 Task: Add the task  Implement a new cloud-based supply chain management system for a company to the section Debug Dash in the project AnalyseNow and add a Due Date to the respective task as 2024/02/23
Action: Mouse moved to (93, 318)
Screenshot: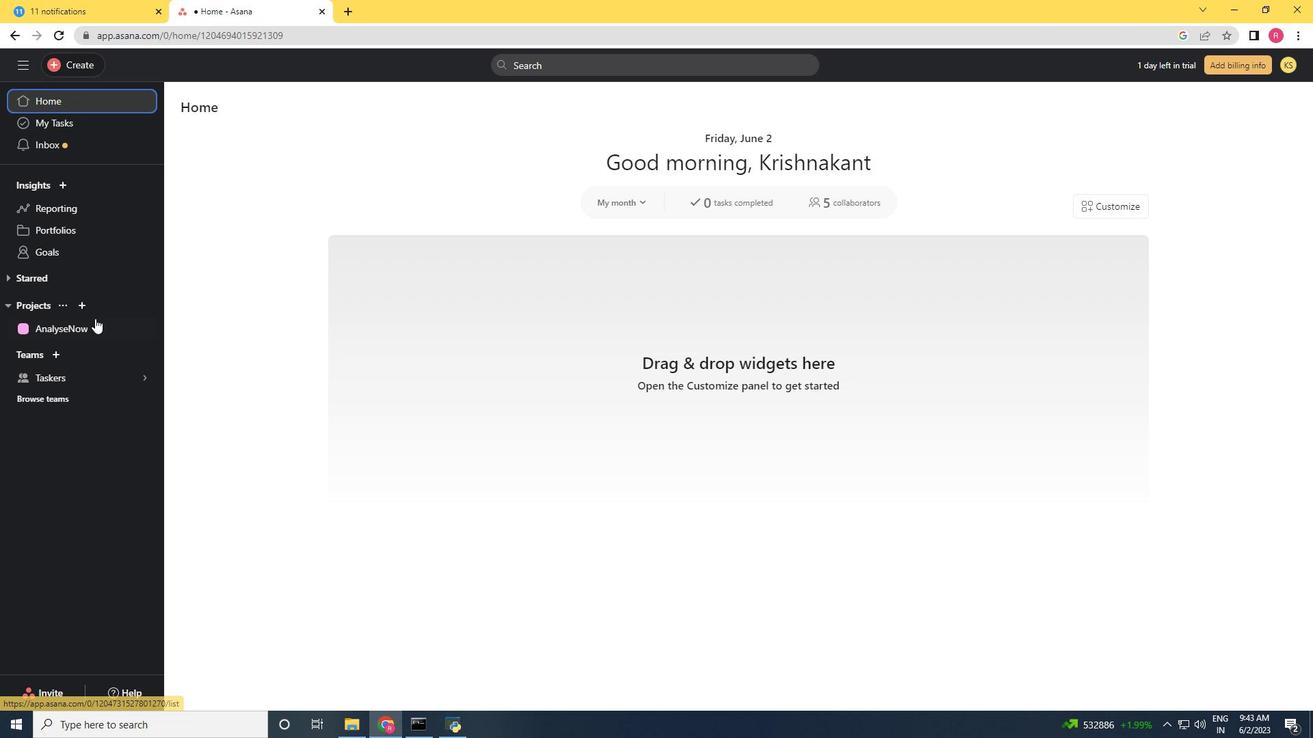 
Action: Mouse pressed left at (93, 318)
Screenshot: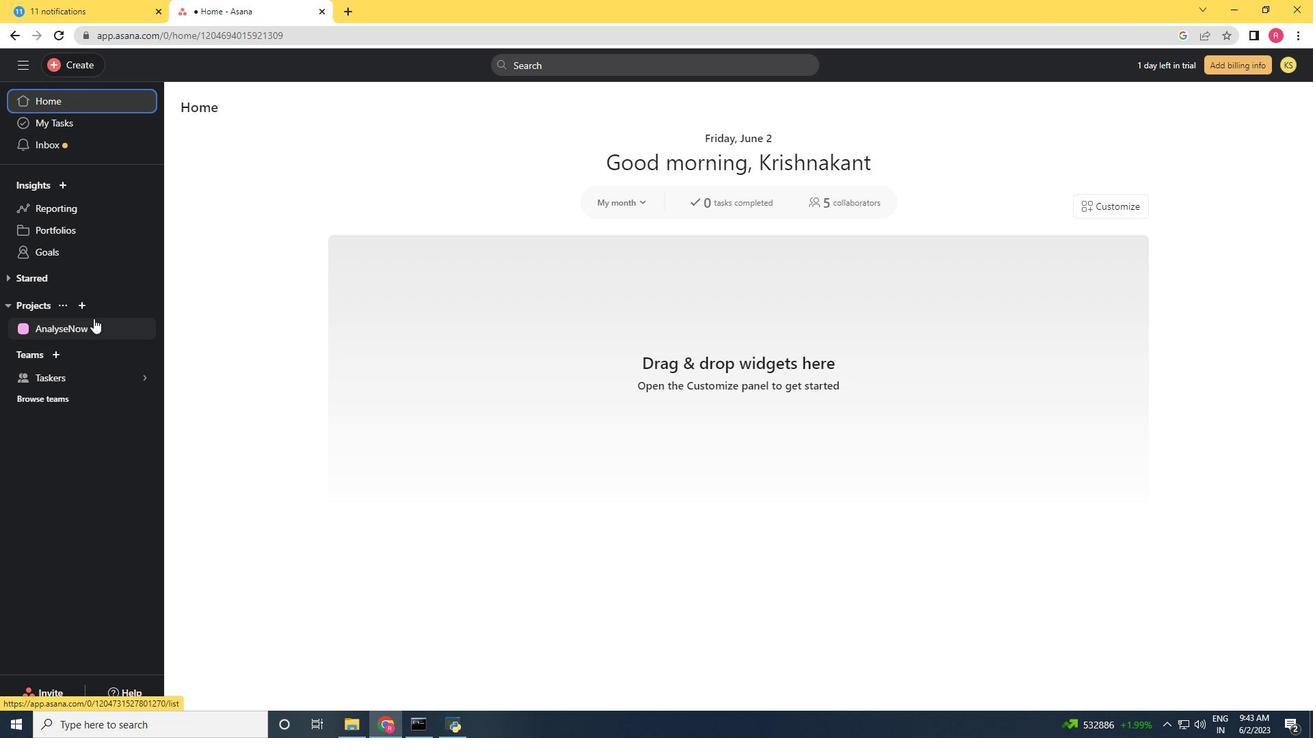 
Action: Mouse moved to (886, 301)
Screenshot: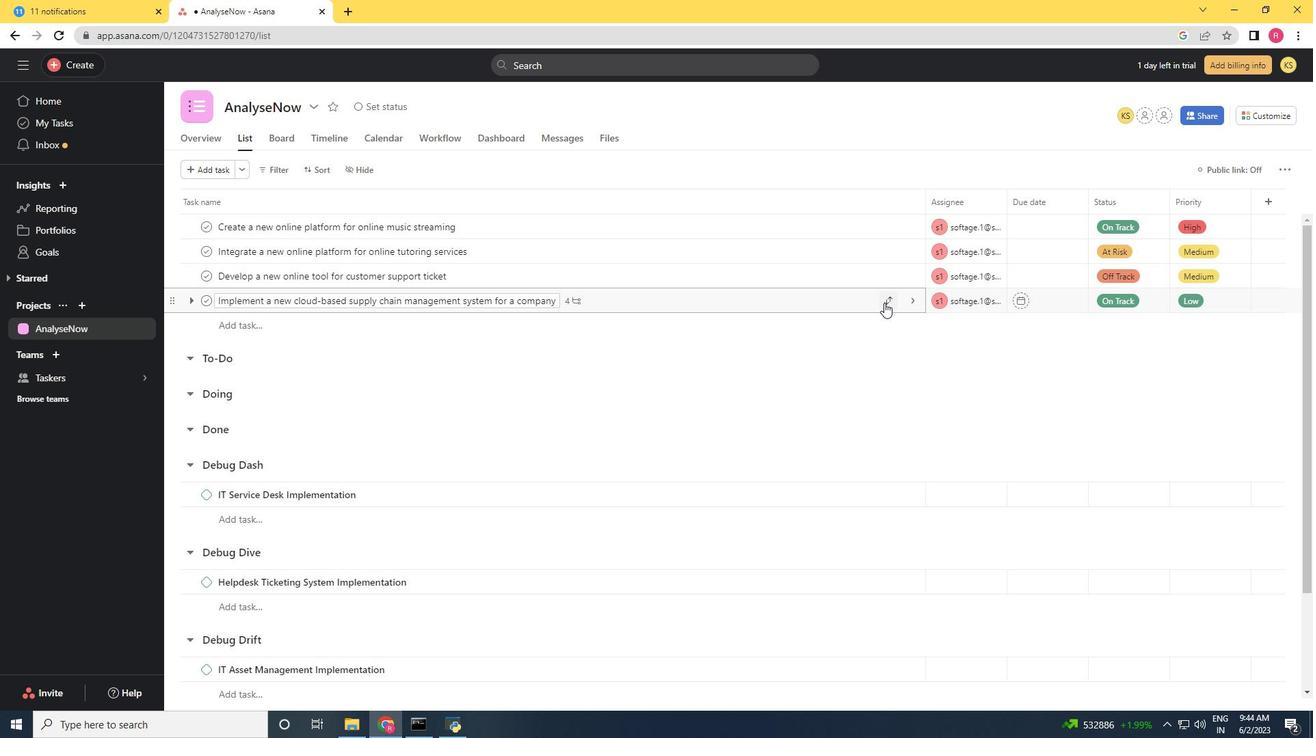 
Action: Mouse pressed left at (886, 301)
Screenshot: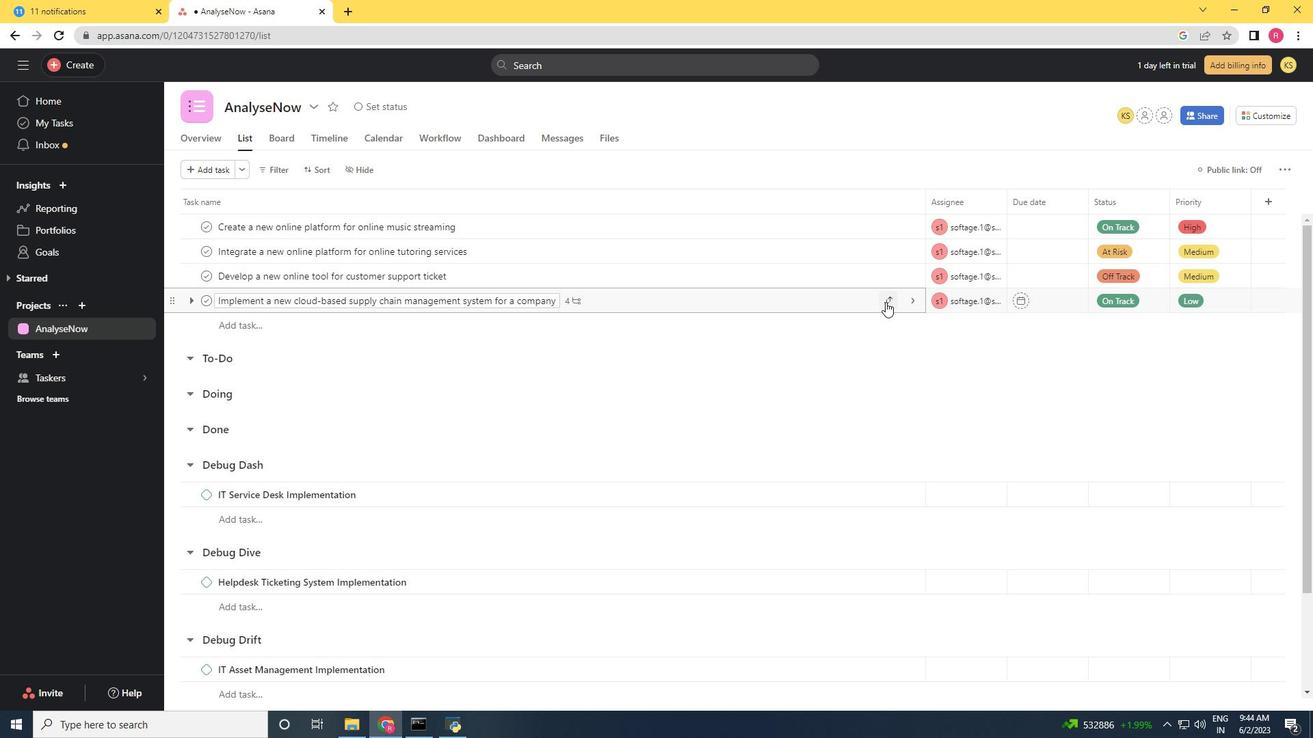 
Action: Mouse moved to (854, 443)
Screenshot: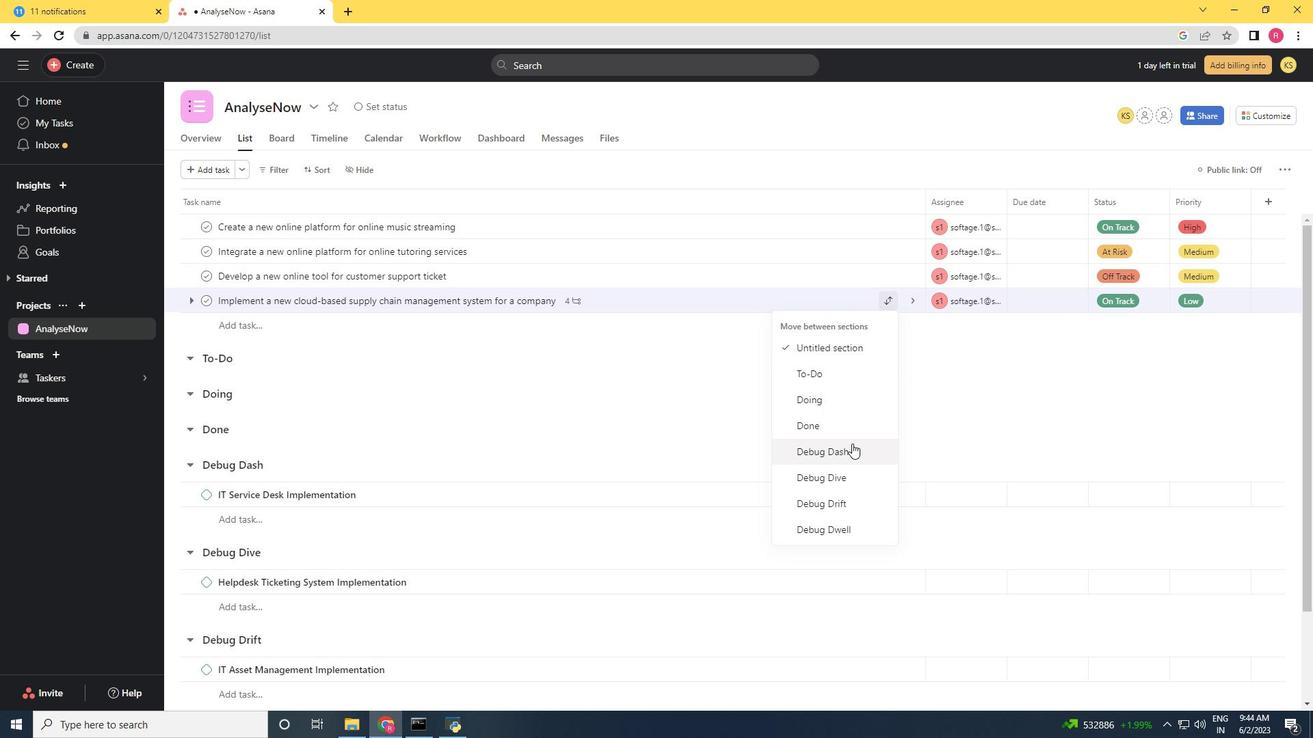 
Action: Mouse pressed left at (854, 443)
Screenshot: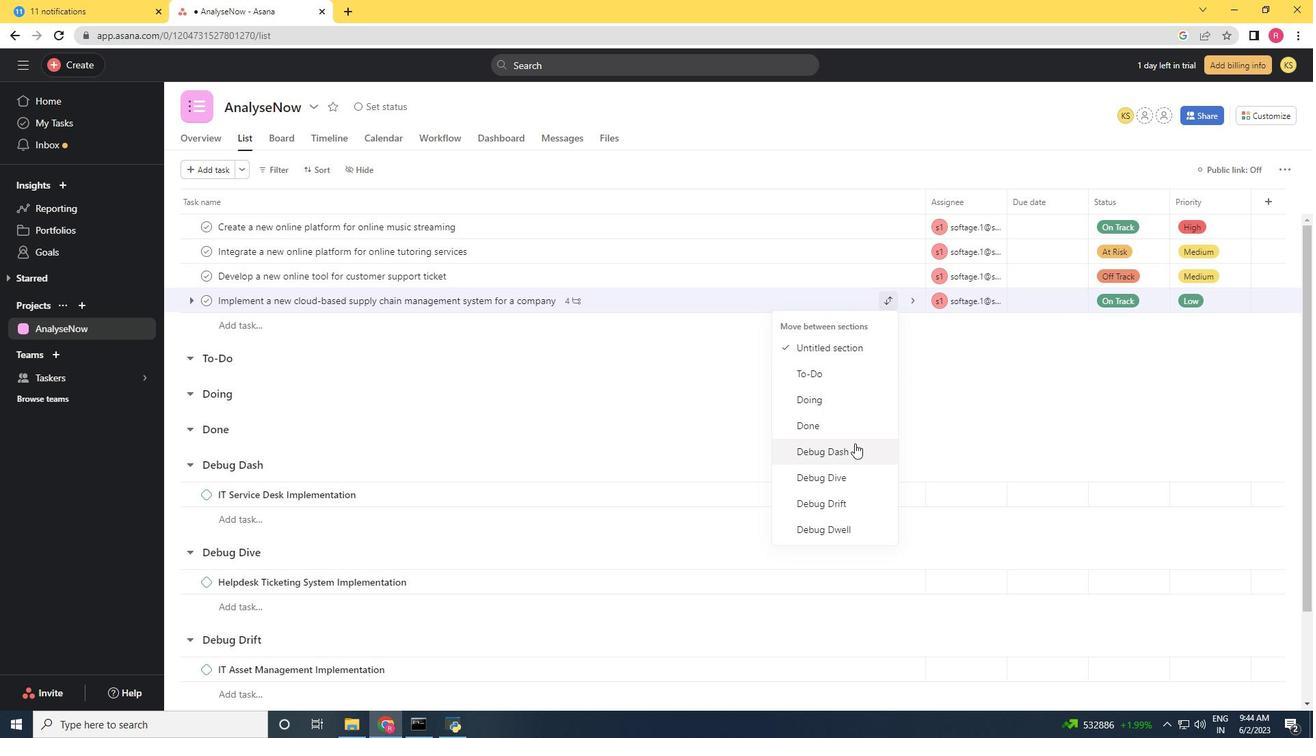 
Action: Mouse moved to (781, 468)
Screenshot: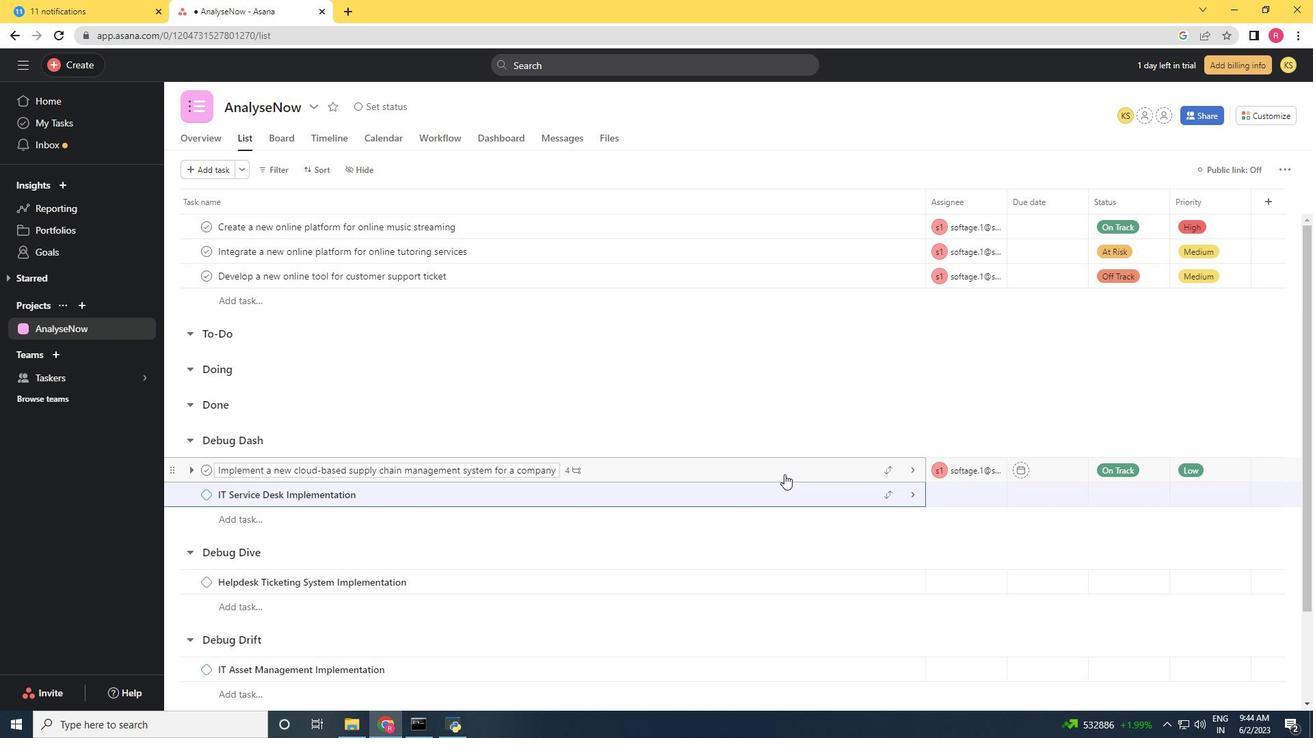 
Action: Mouse pressed left at (781, 468)
Screenshot: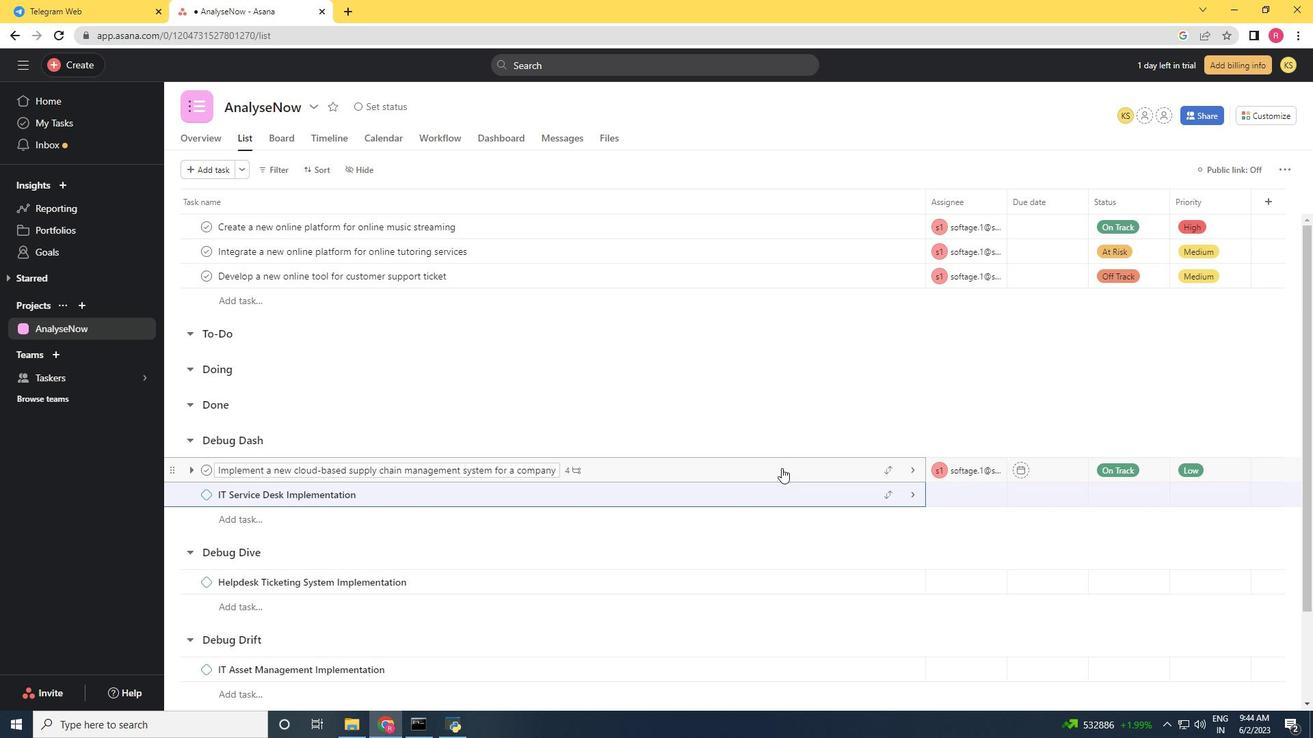 
Action: Mouse moved to (999, 300)
Screenshot: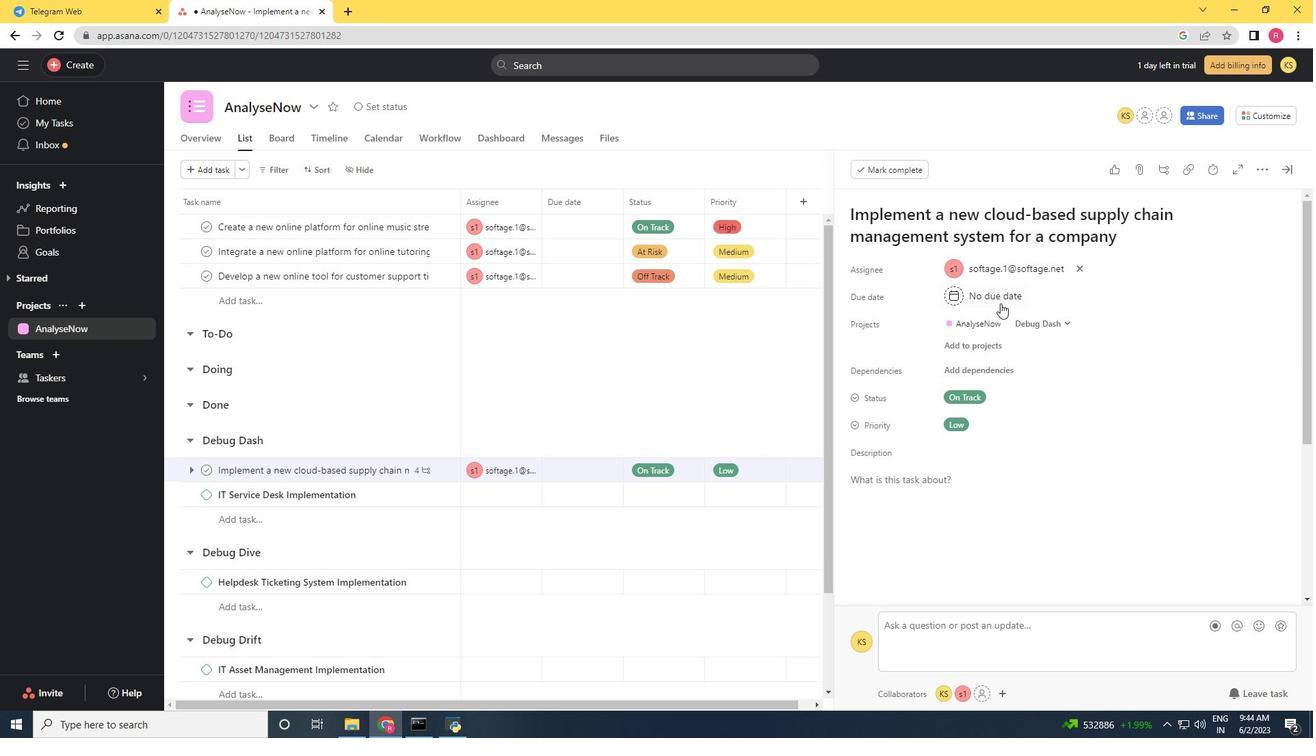 
Action: Mouse pressed left at (999, 300)
Screenshot: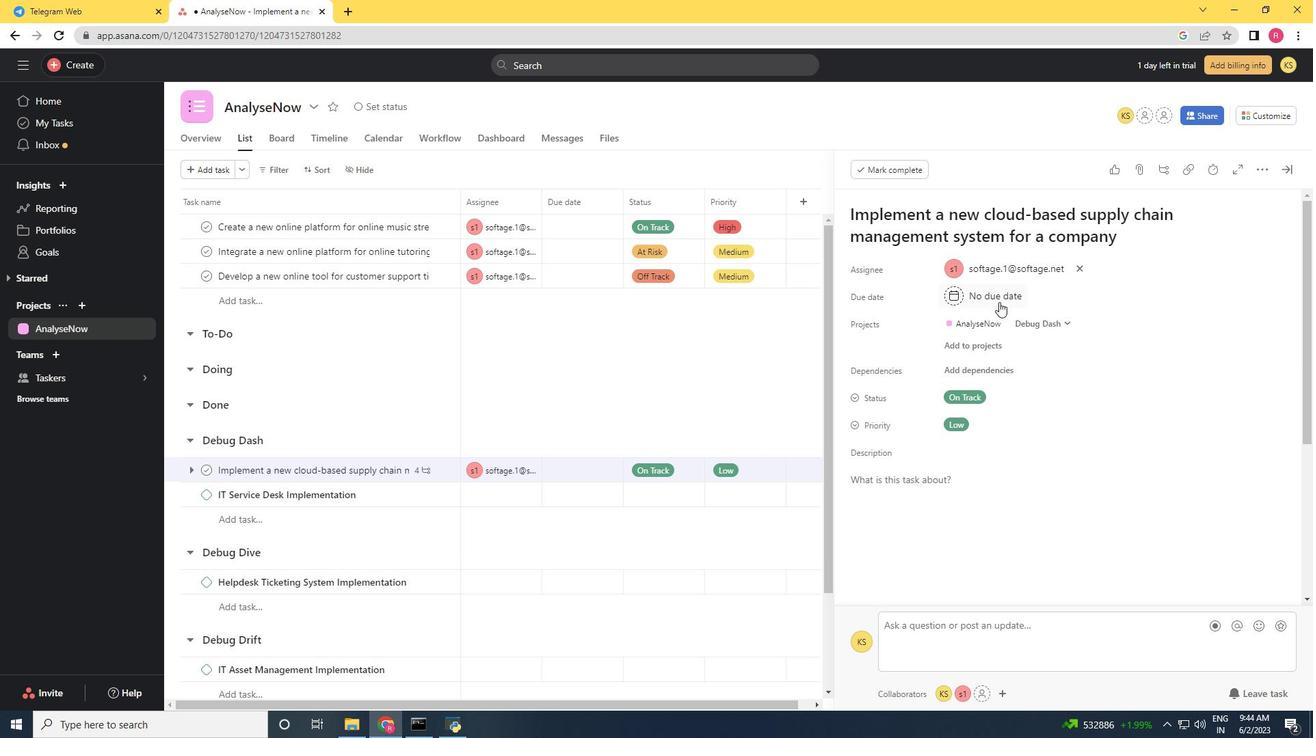 
Action: Mouse moved to (1110, 363)
Screenshot: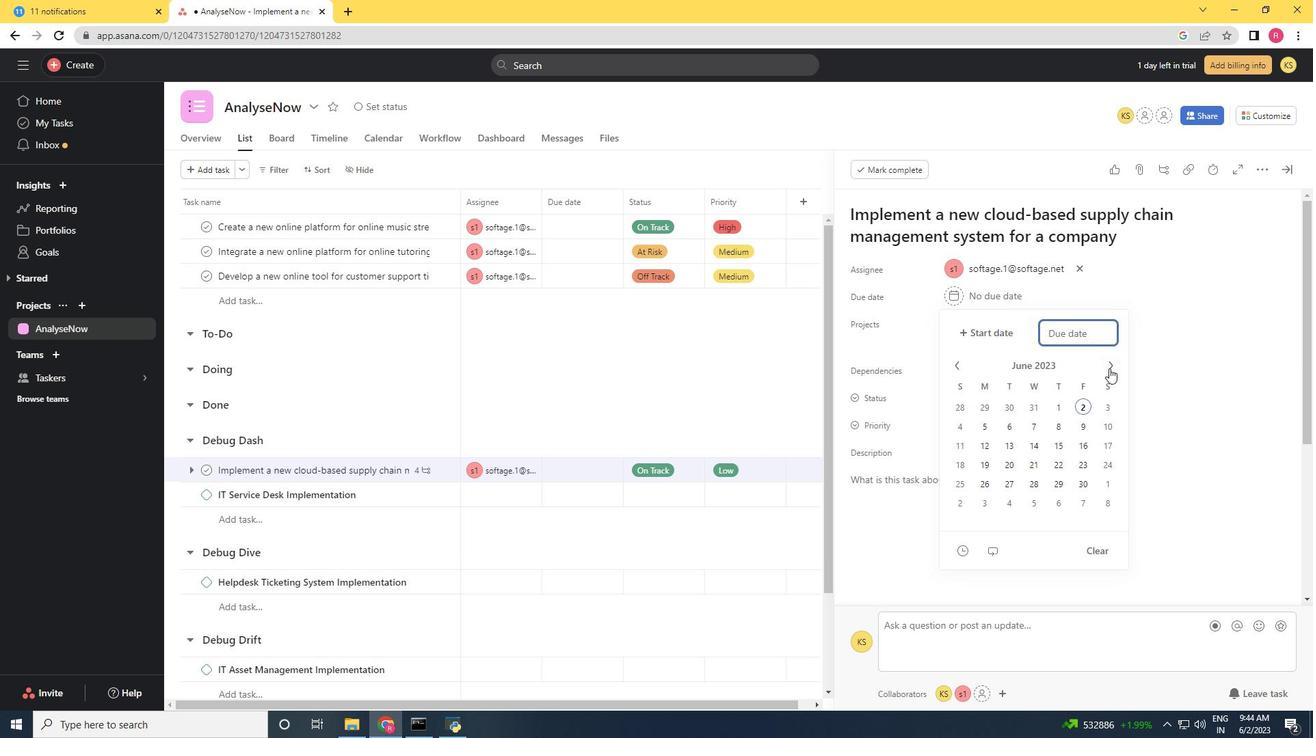
Action: Mouse pressed left at (1110, 363)
Screenshot: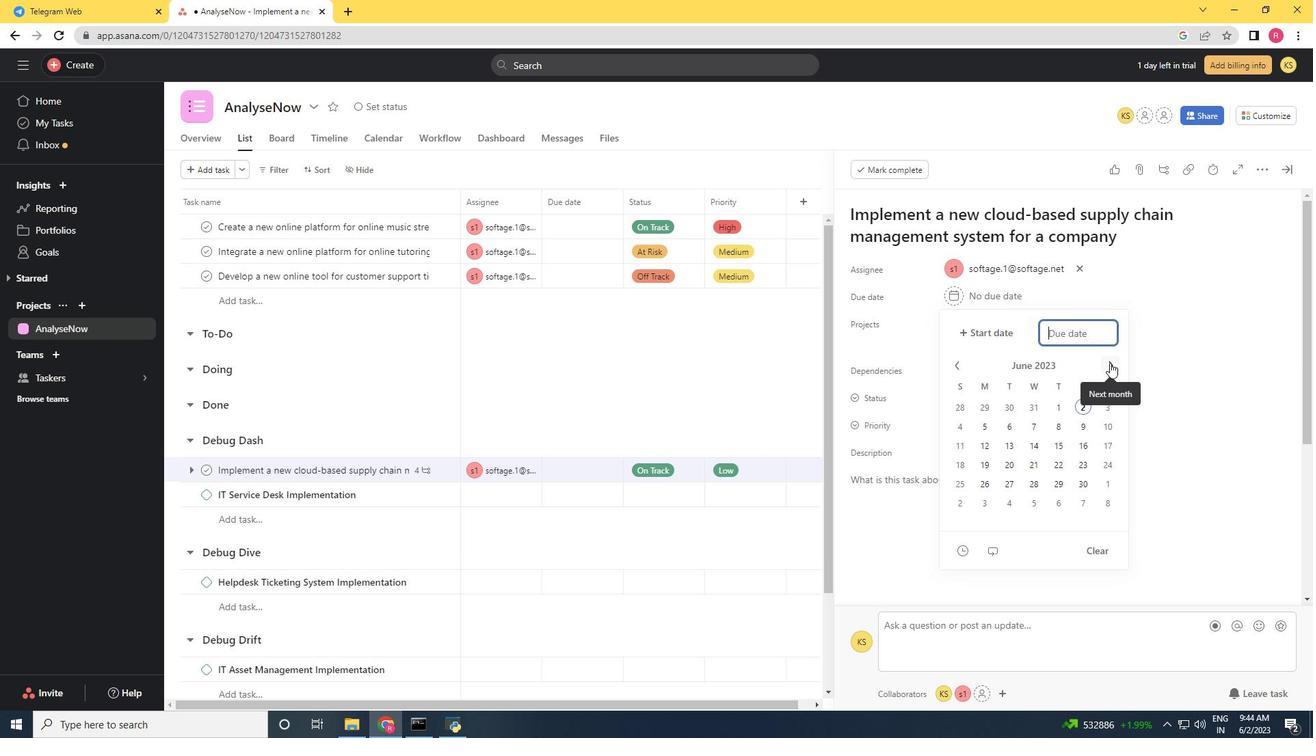 
Action: Mouse pressed left at (1110, 363)
Screenshot: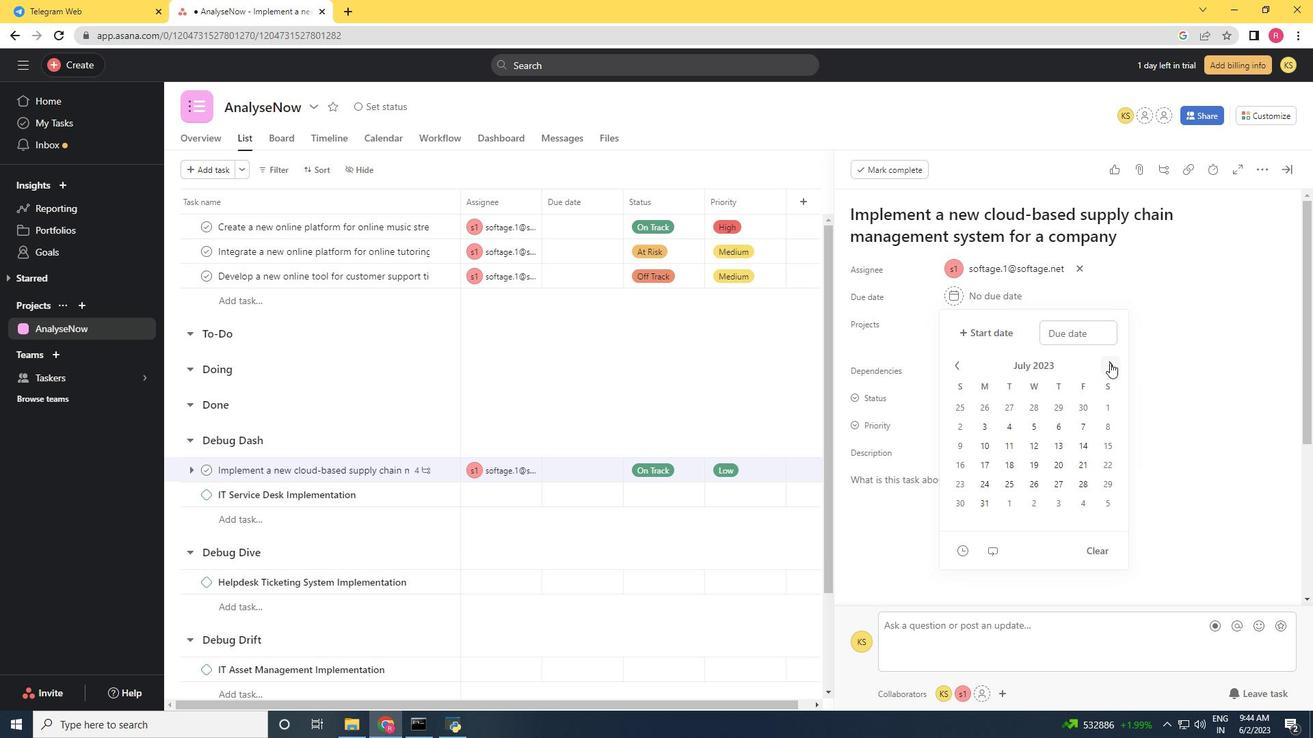 
Action: Mouse pressed left at (1110, 363)
Screenshot: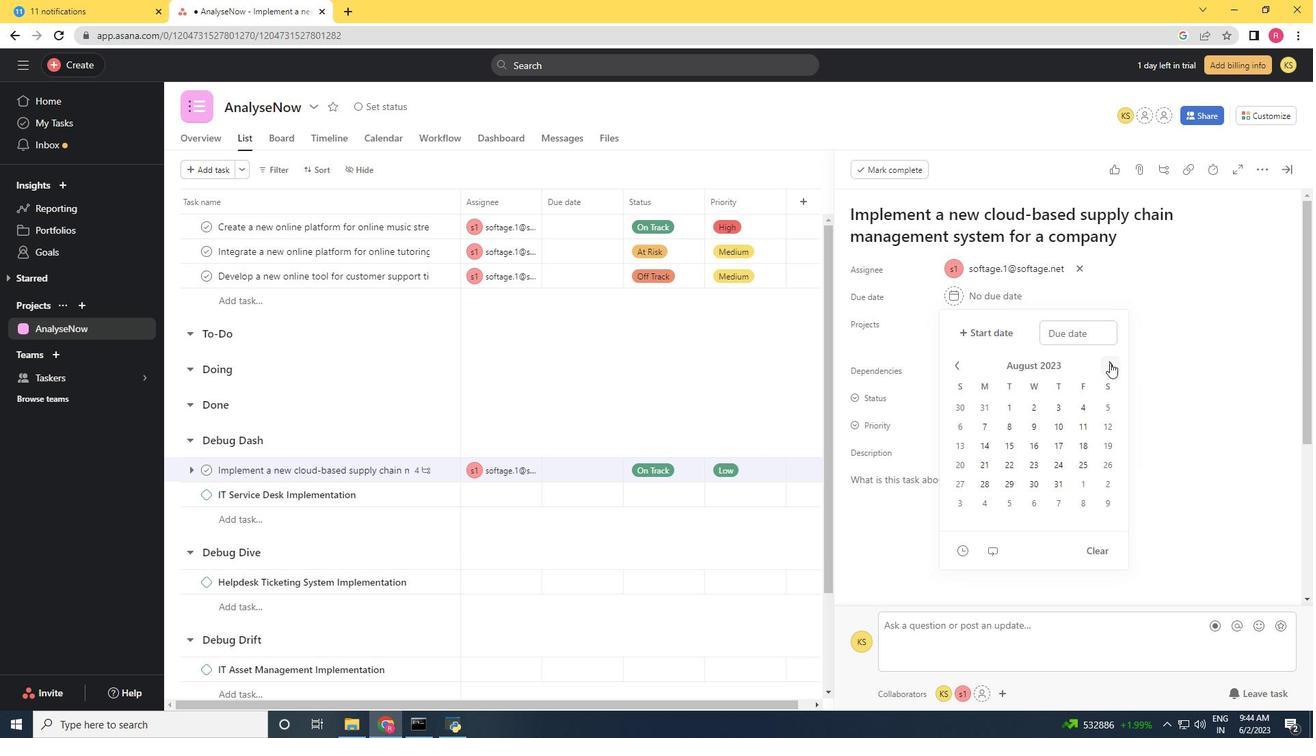 
Action: Mouse pressed left at (1110, 363)
Screenshot: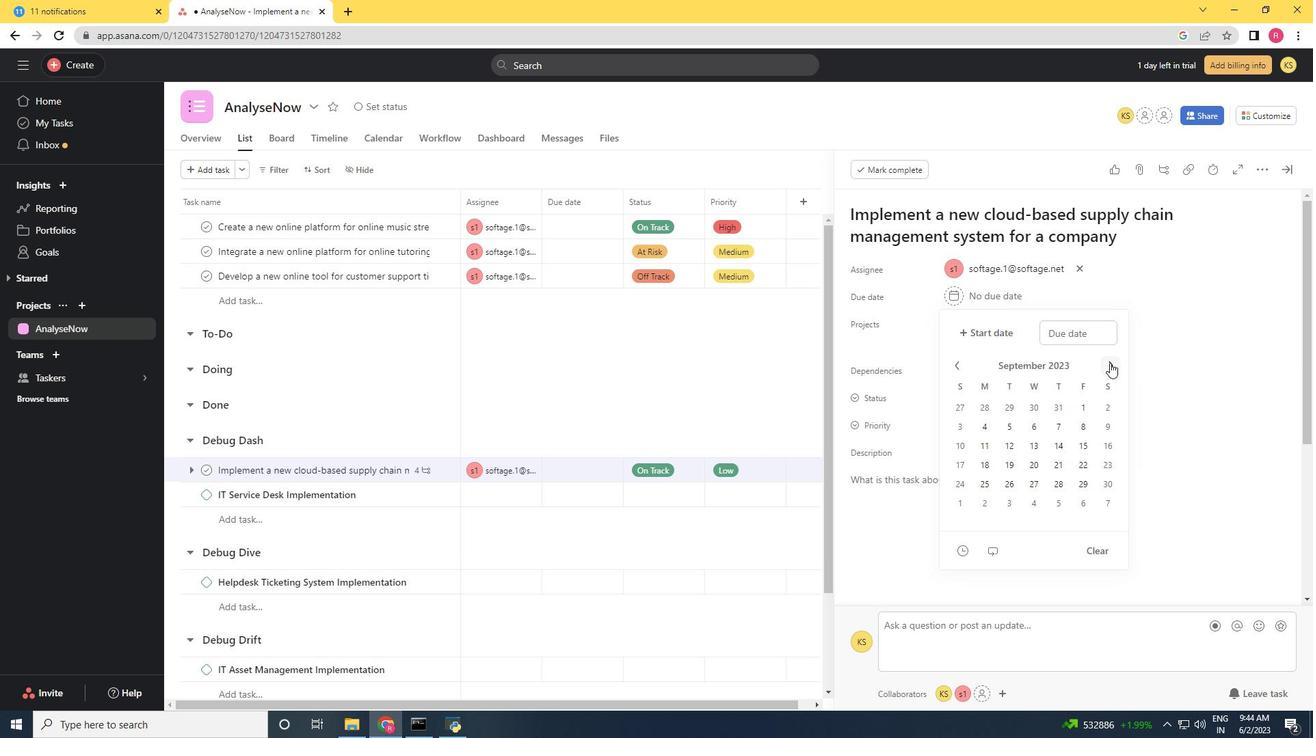 
Action: Mouse pressed left at (1110, 363)
Screenshot: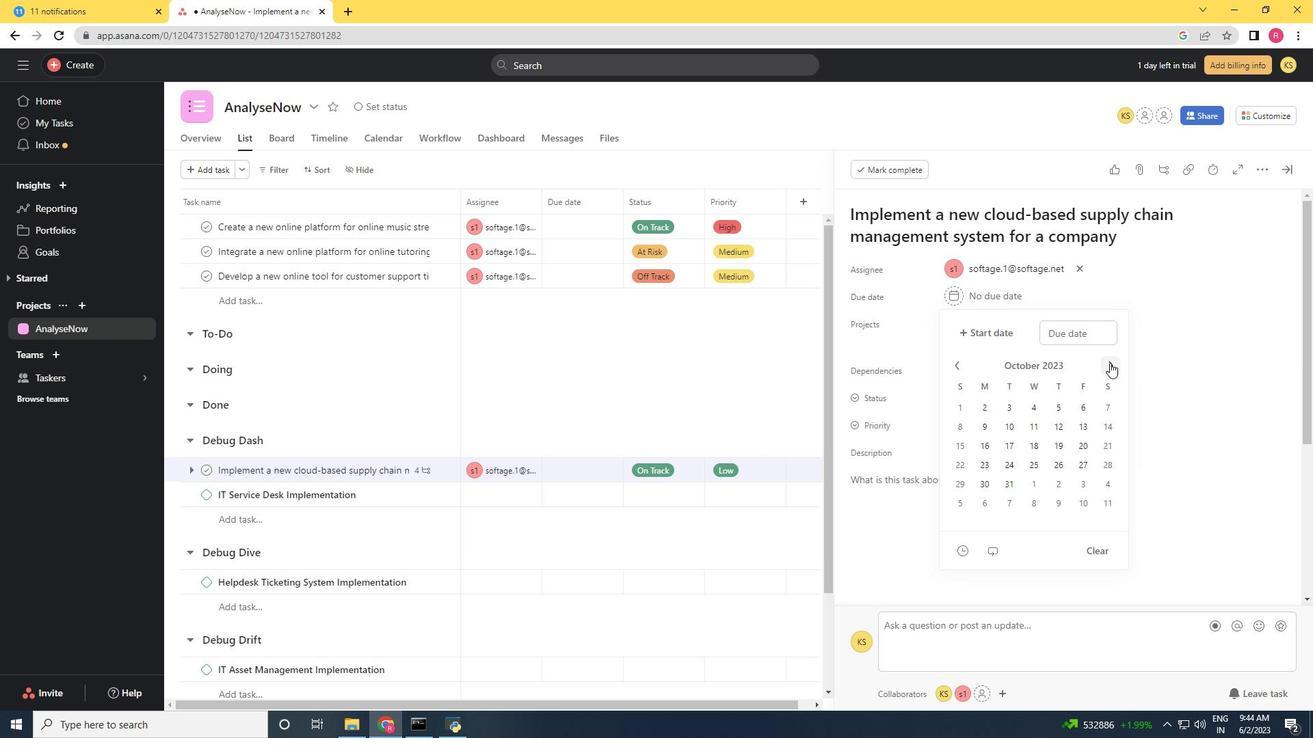 
Action: Mouse pressed left at (1110, 363)
Screenshot: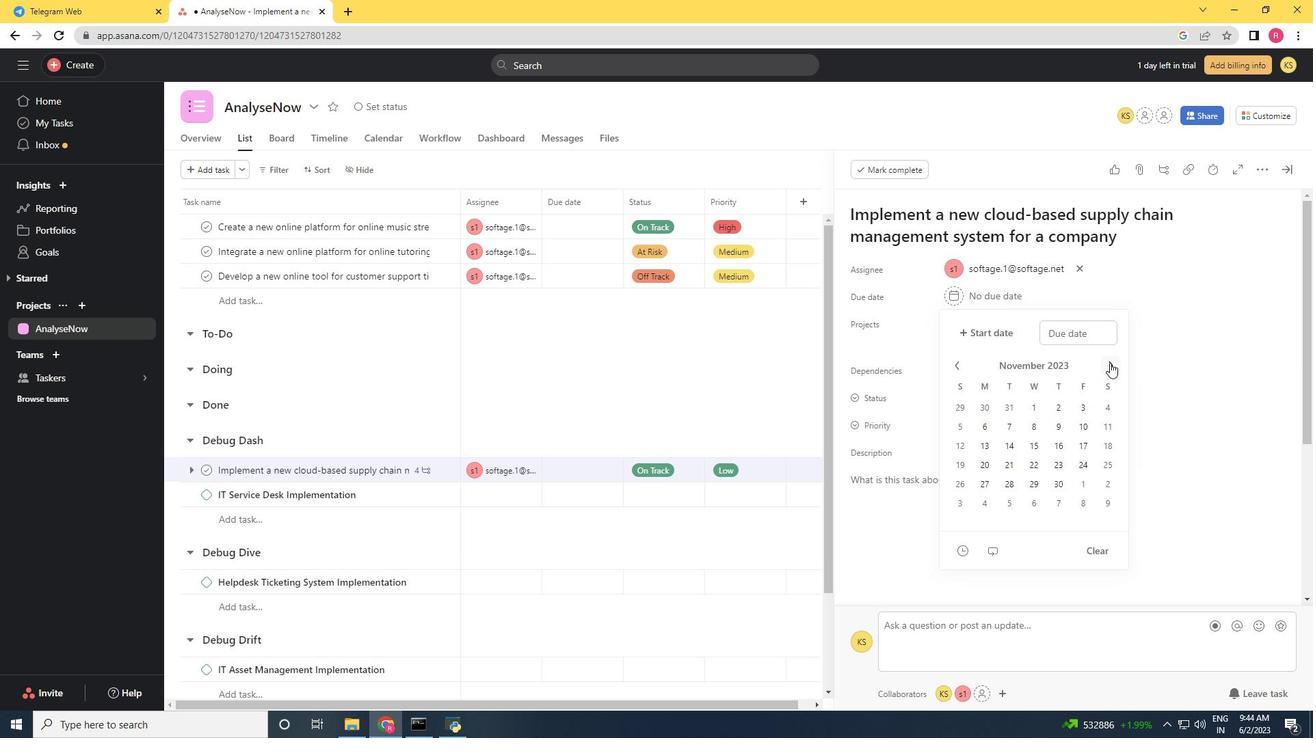 
Action: Mouse pressed left at (1110, 363)
Screenshot: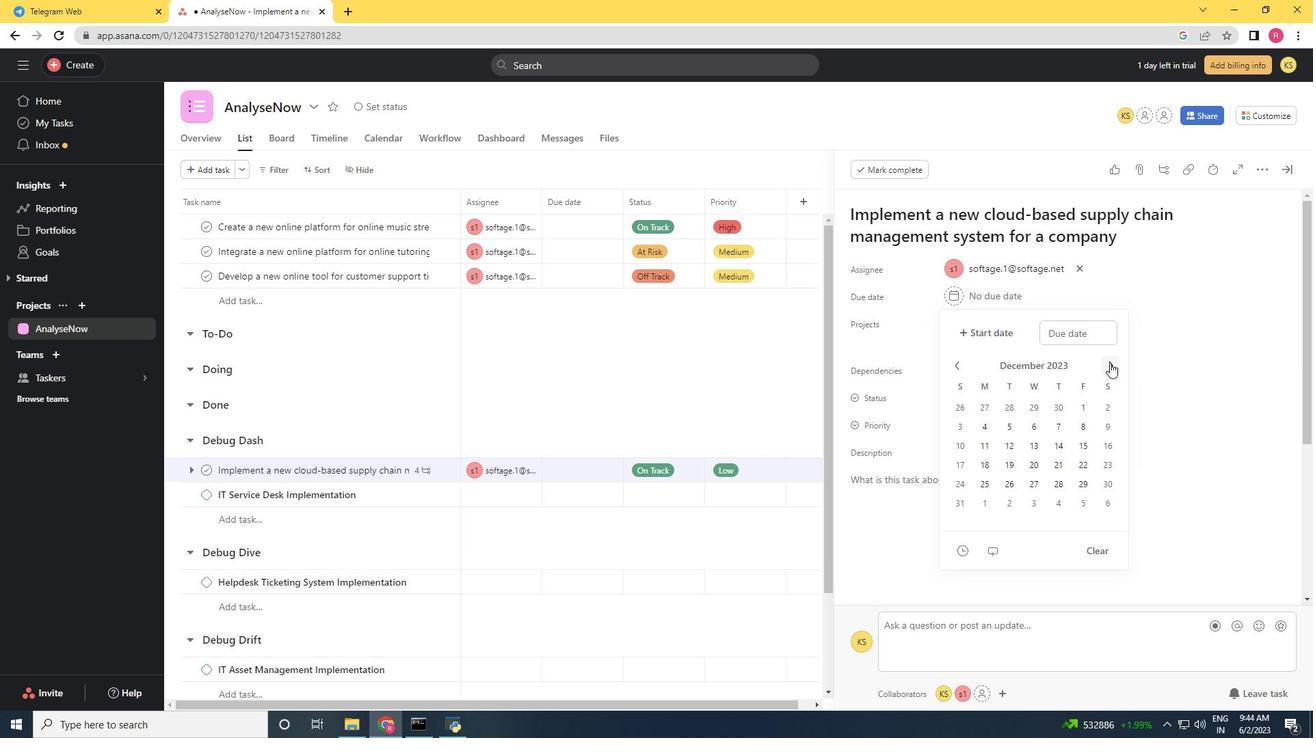 
Action: Mouse pressed left at (1110, 363)
Screenshot: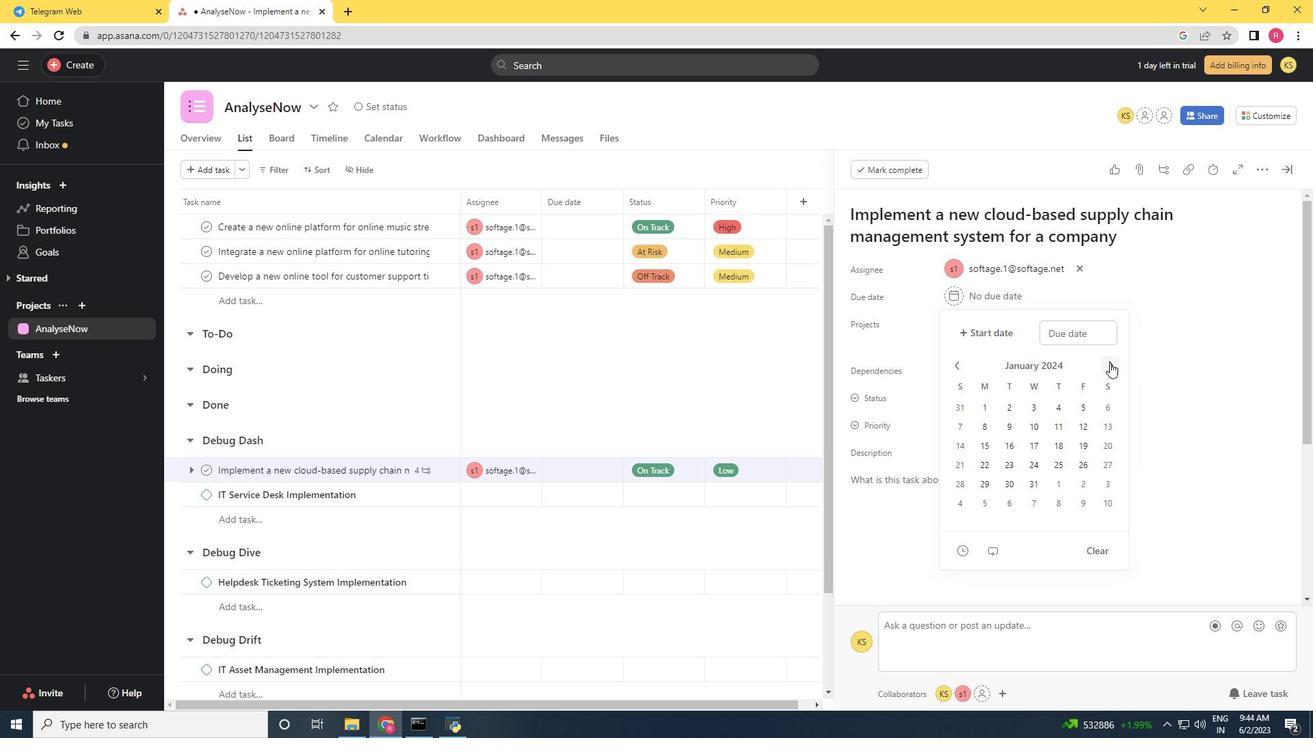 
Action: Mouse moved to (1079, 462)
Screenshot: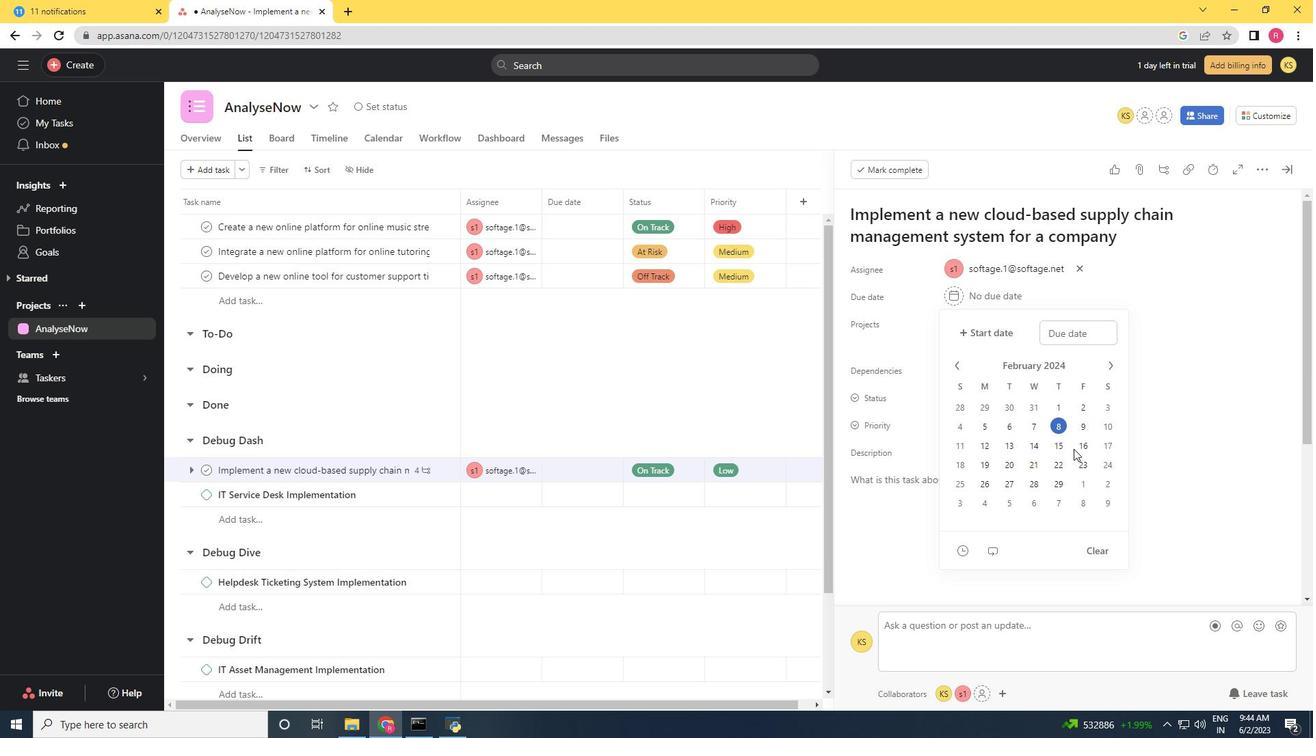 
Action: Mouse pressed left at (1079, 462)
Screenshot: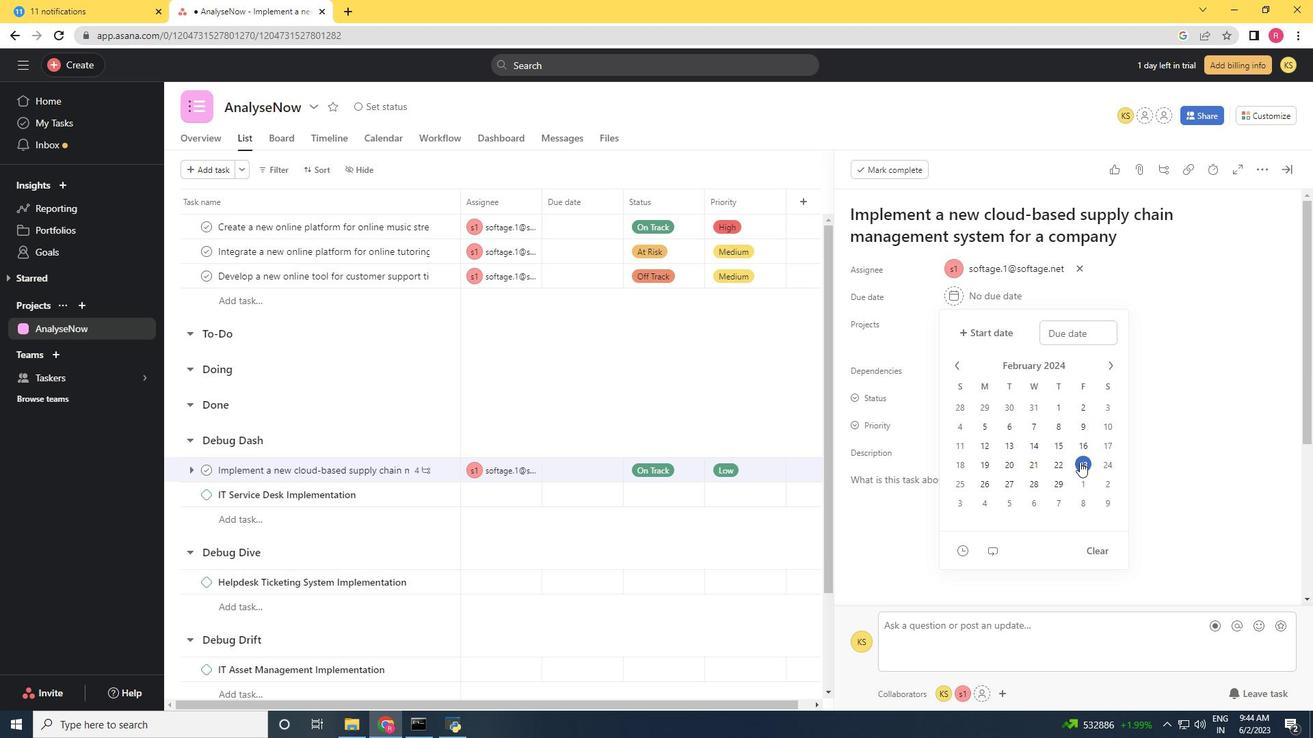 
Action: Mouse moved to (1185, 427)
Screenshot: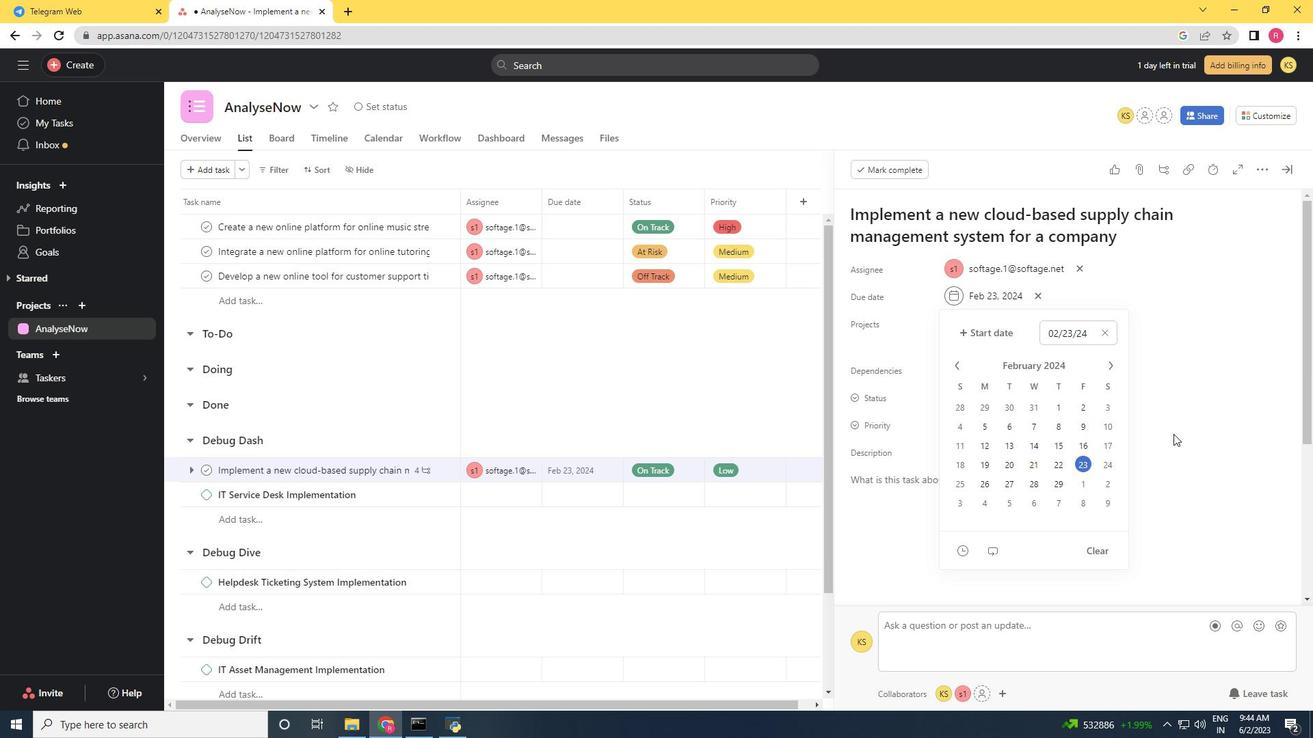 
Action: Mouse pressed left at (1185, 427)
Screenshot: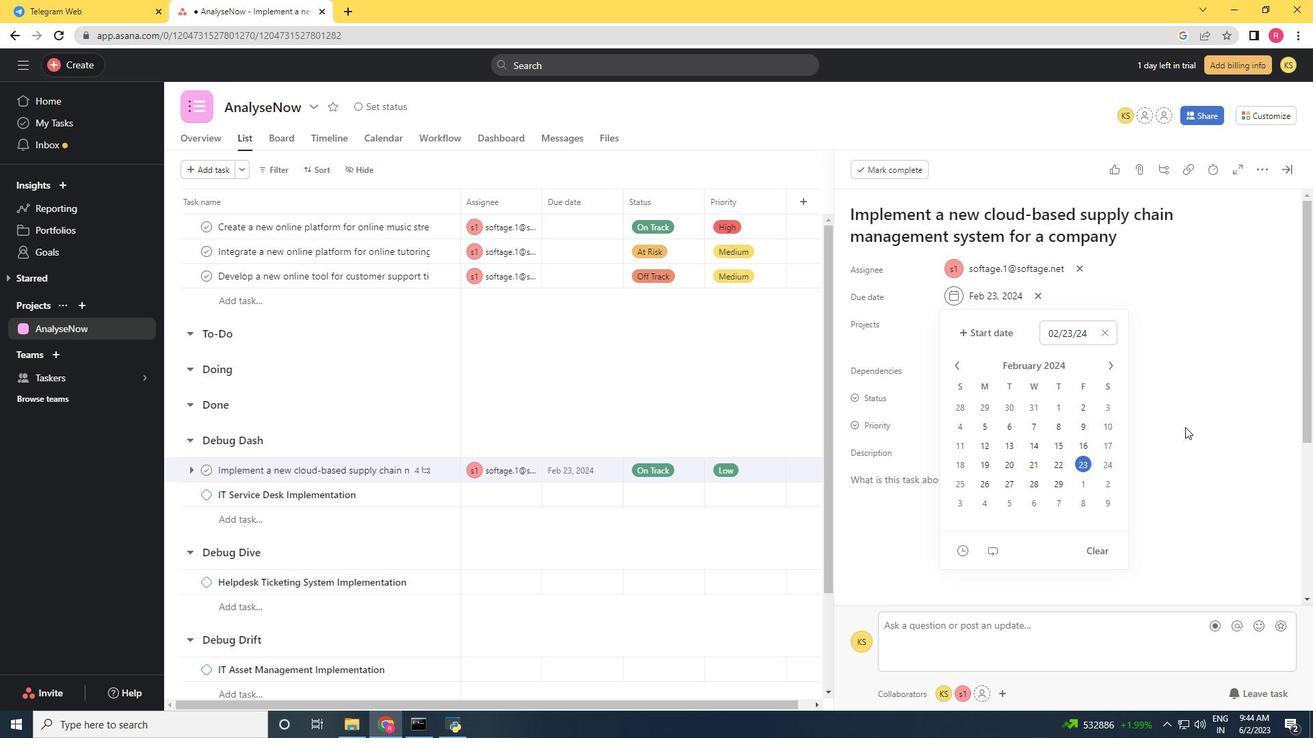 
Action: Mouse moved to (1285, 169)
Screenshot: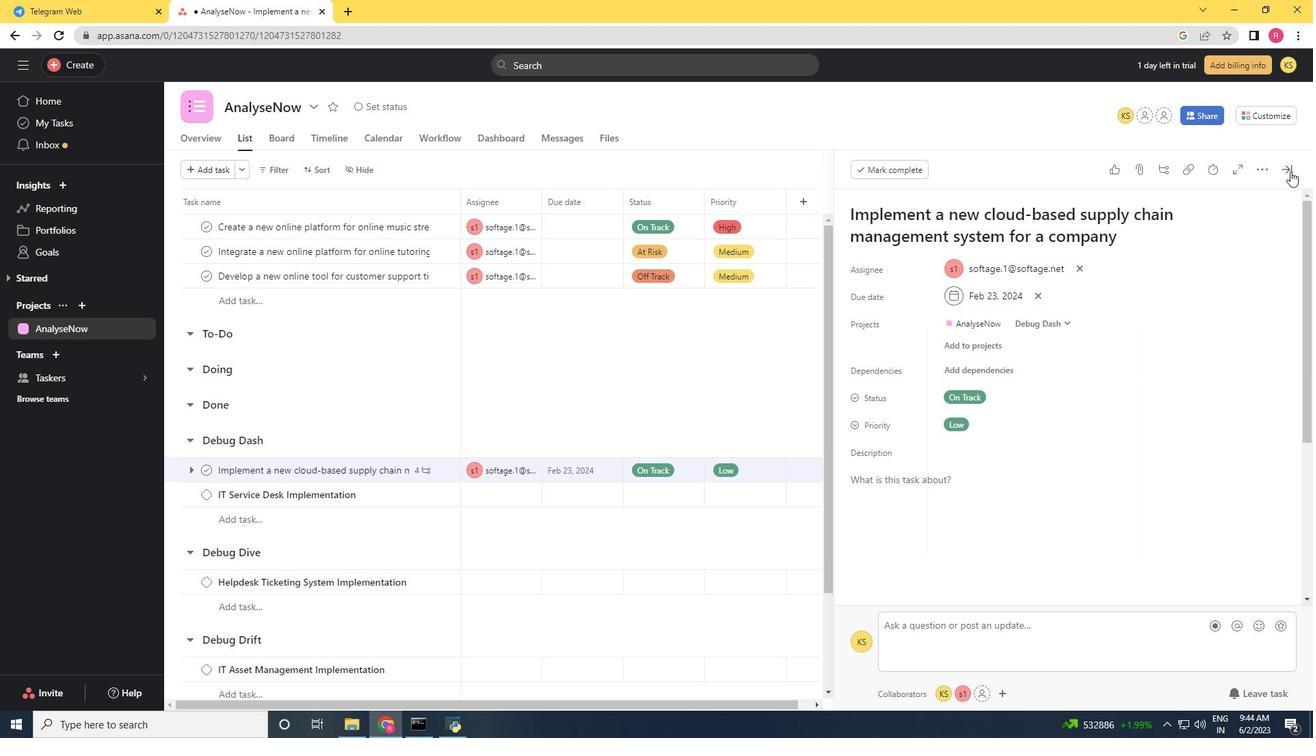 
Action: Mouse pressed left at (1285, 169)
Screenshot: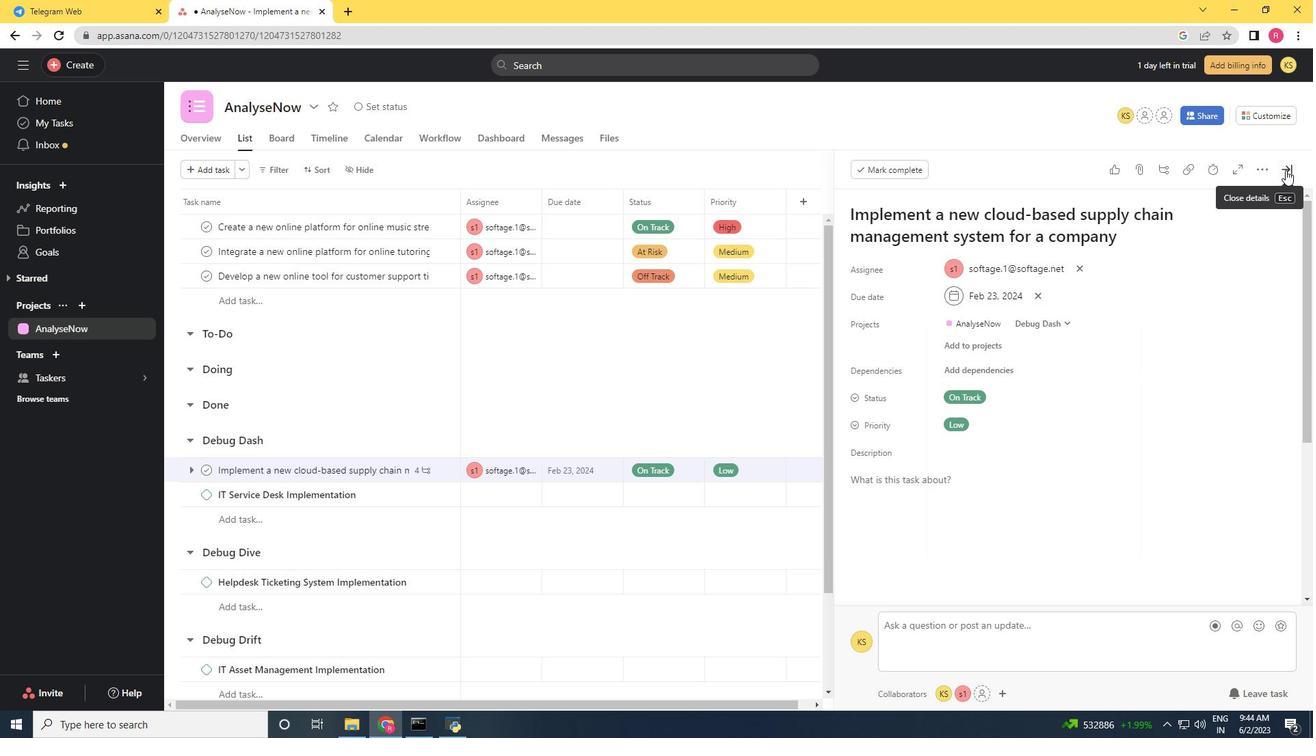 
Action: Mouse moved to (917, 357)
Screenshot: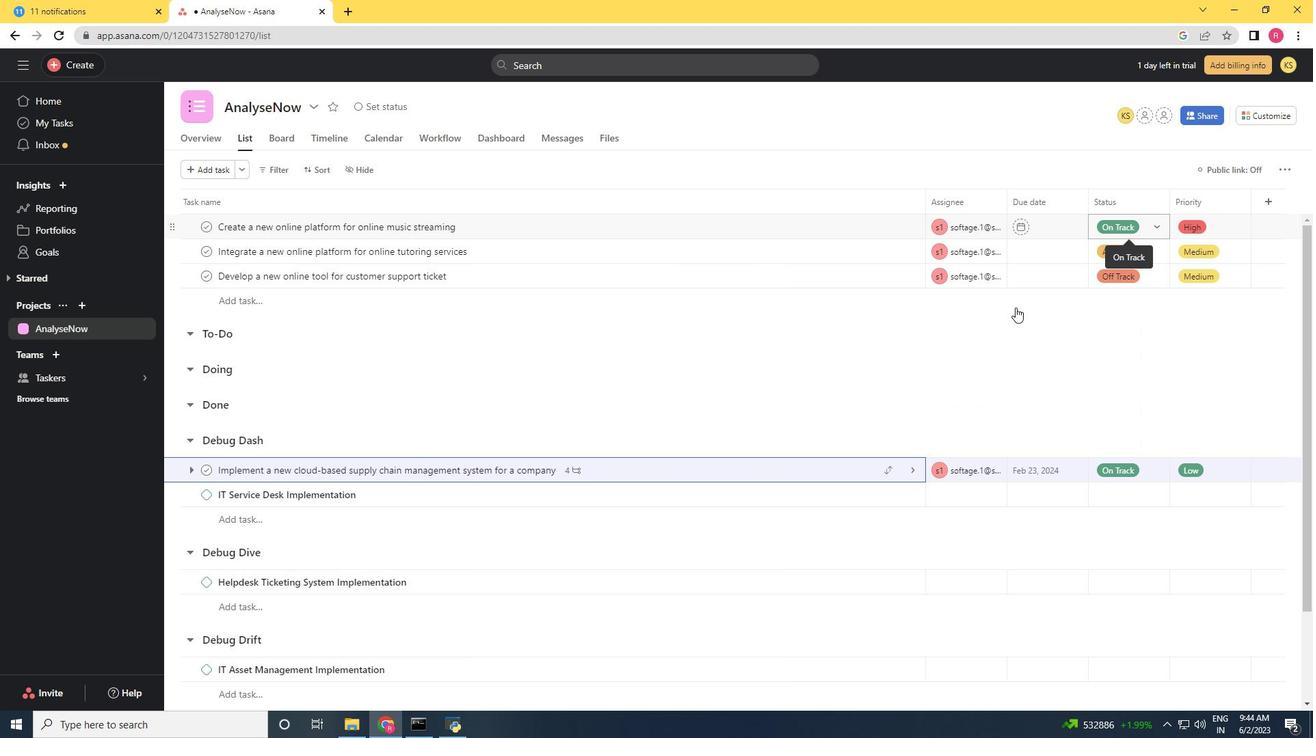 
